 Task: Add a driver license screening question.
Action: Mouse moved to (651, 85)
Screenshot: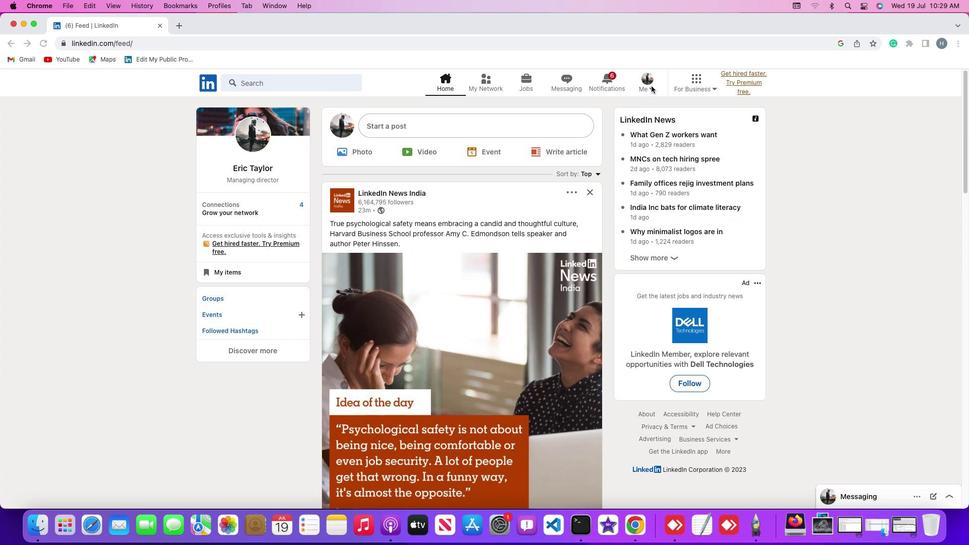 
Action: Mouse pressed left at (651, 85)
Screenshot: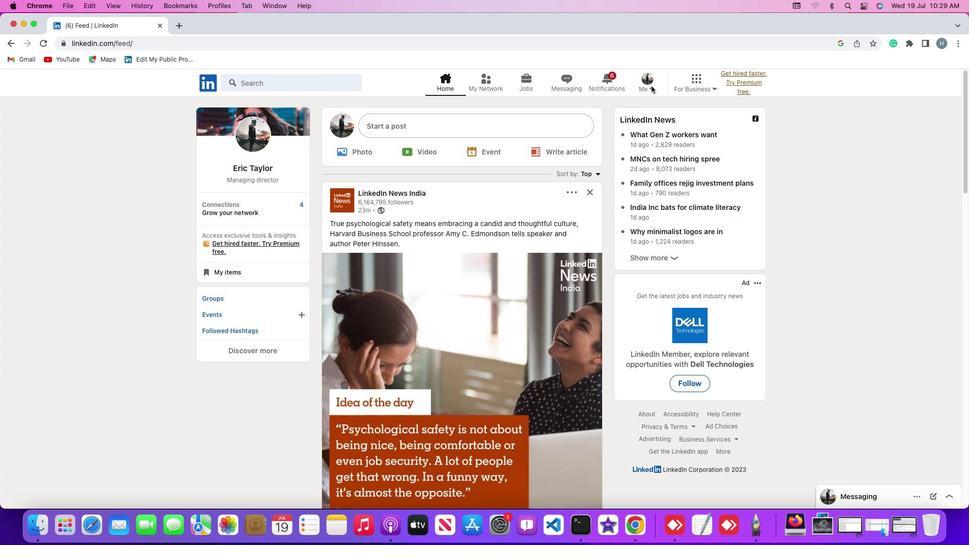 
Action: Mouse moved to (651, 87)
Screenshot: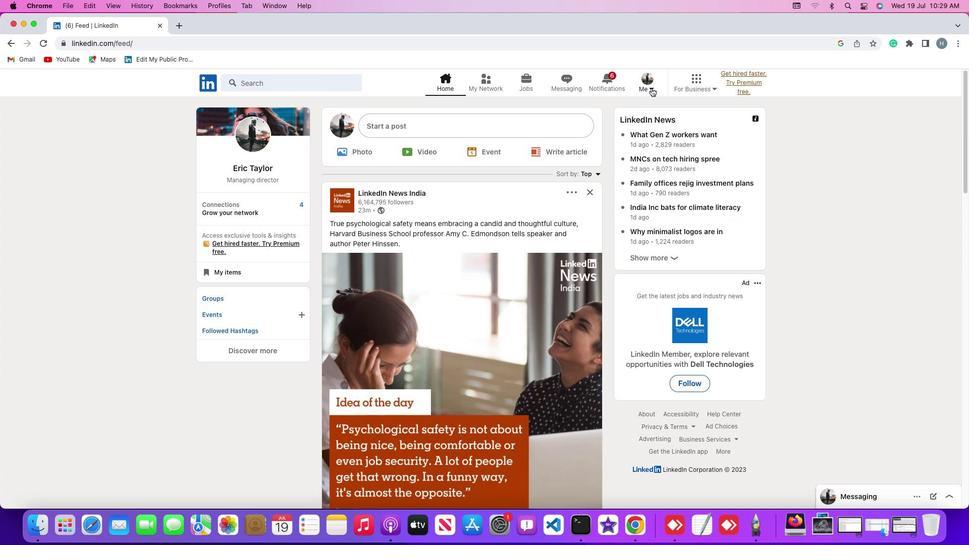 
Action: Mouse pressed left at (651, 87)
Screenshot: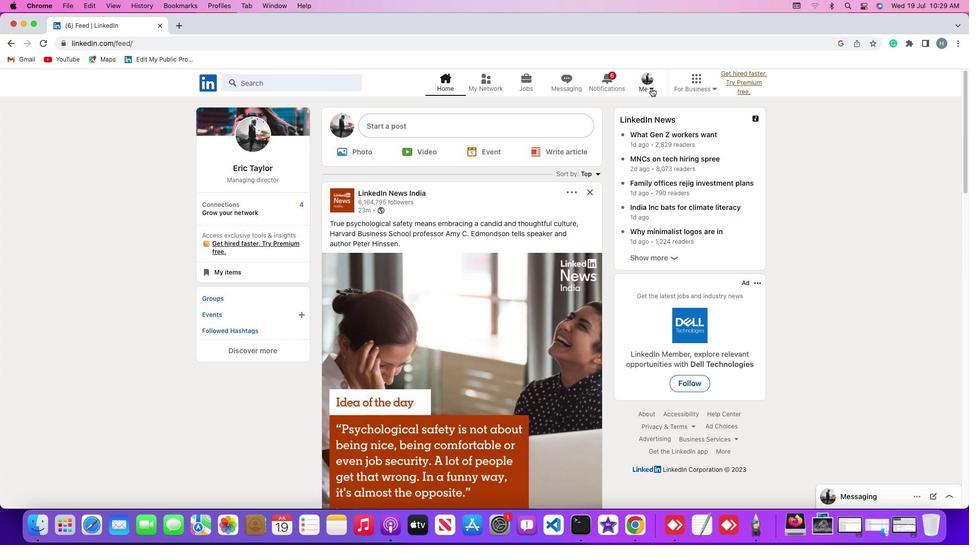 
Action: Mouse moved to (621, 139)
Screenshot: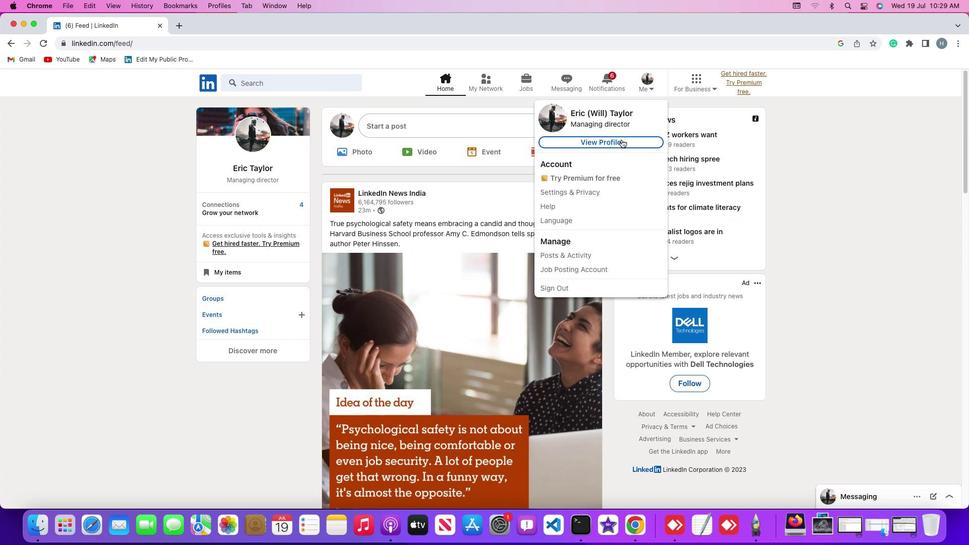 
Action: Mouse pressed left at (621, 139)
Screenshot: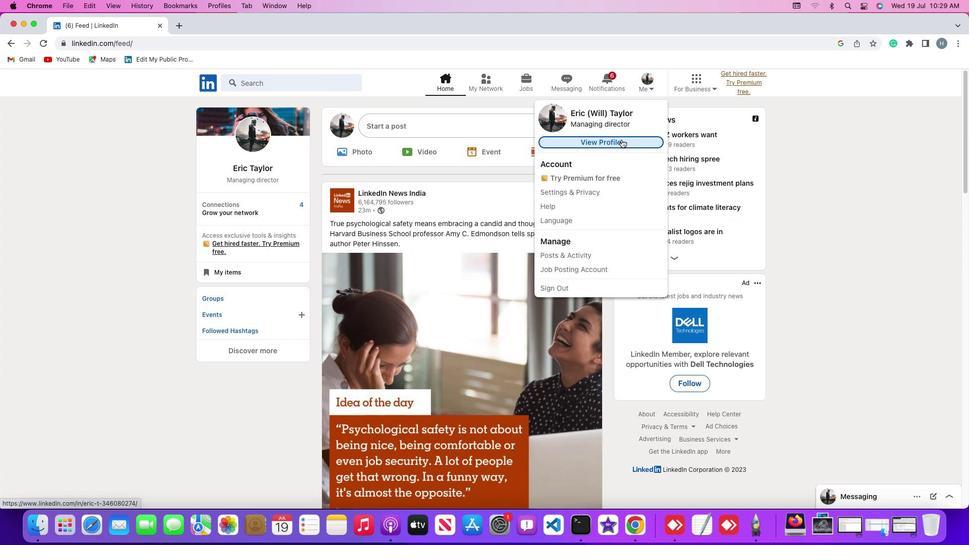
Action: Mouse moved to (243, 302)
Screenshot: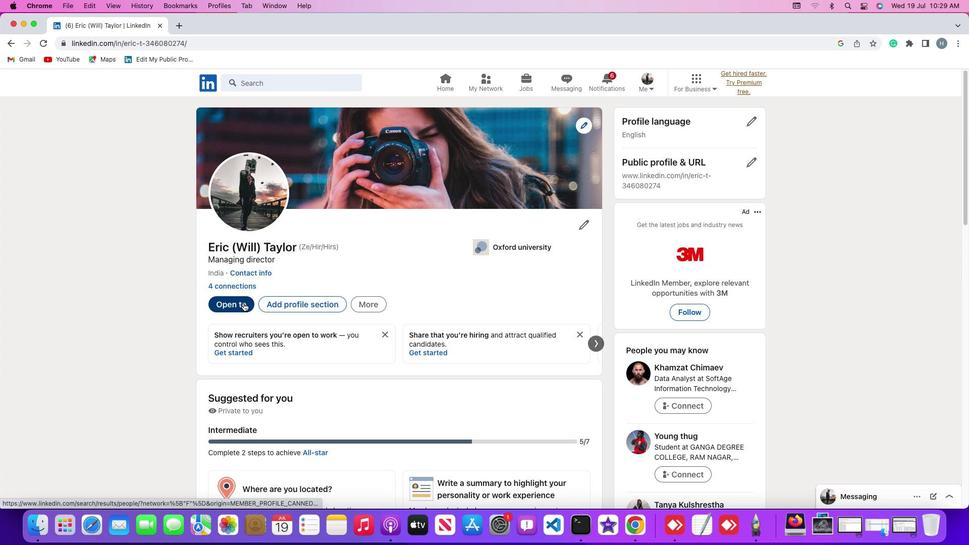
Action: Mouse pressed left at (243, 302)
Screenshot: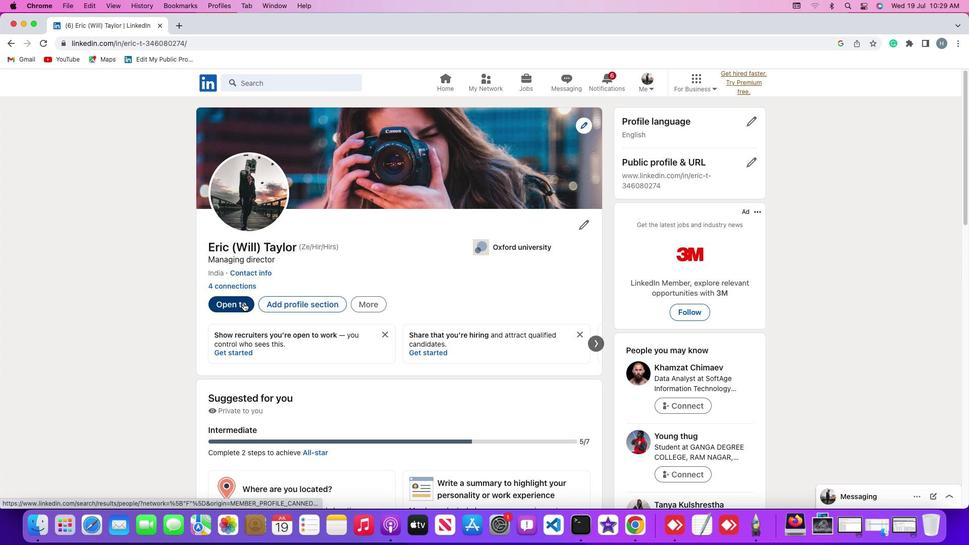 
Action: Mouse moved to (251, 372)
Screenshot: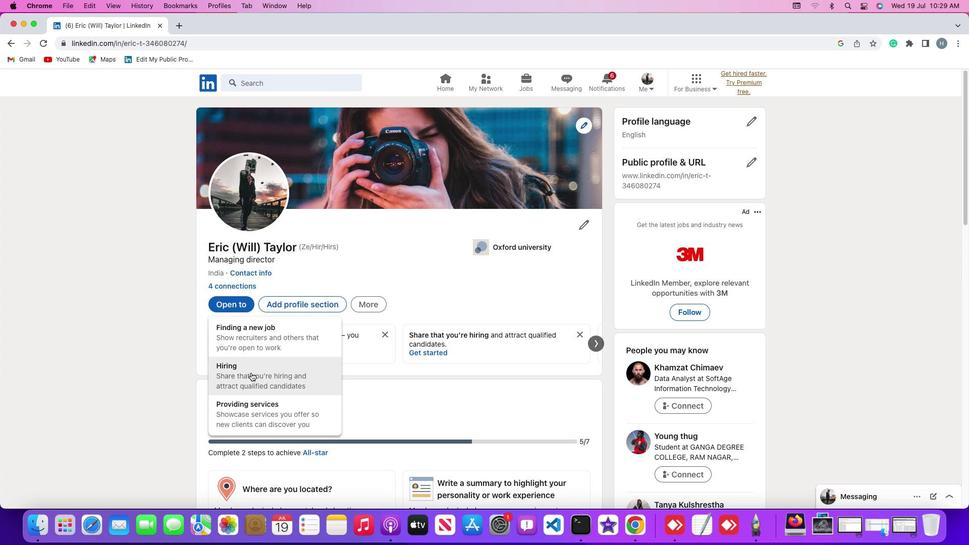 
Action: Mouse pressed left at (251, 372)
Screenshot: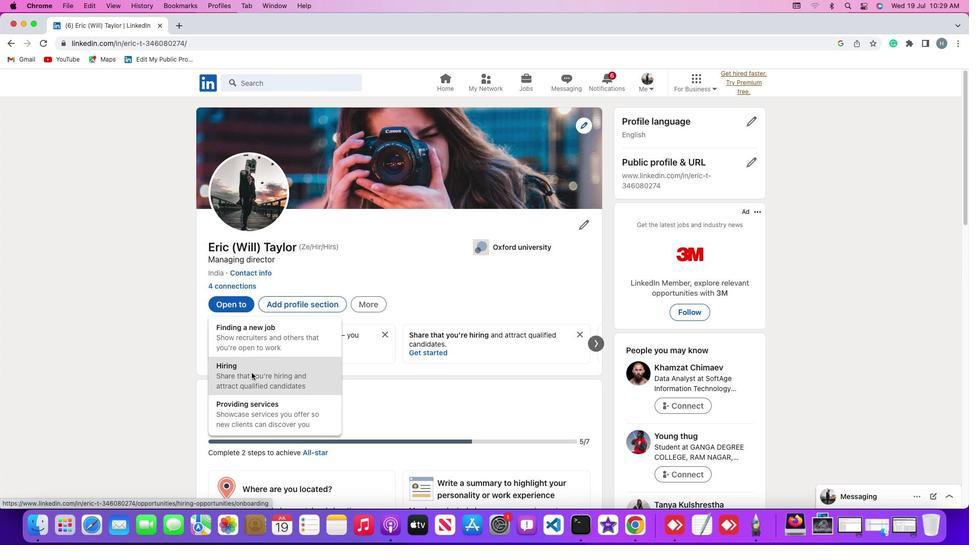 
Action: Mouse moved to (488, 348)
Screenshot: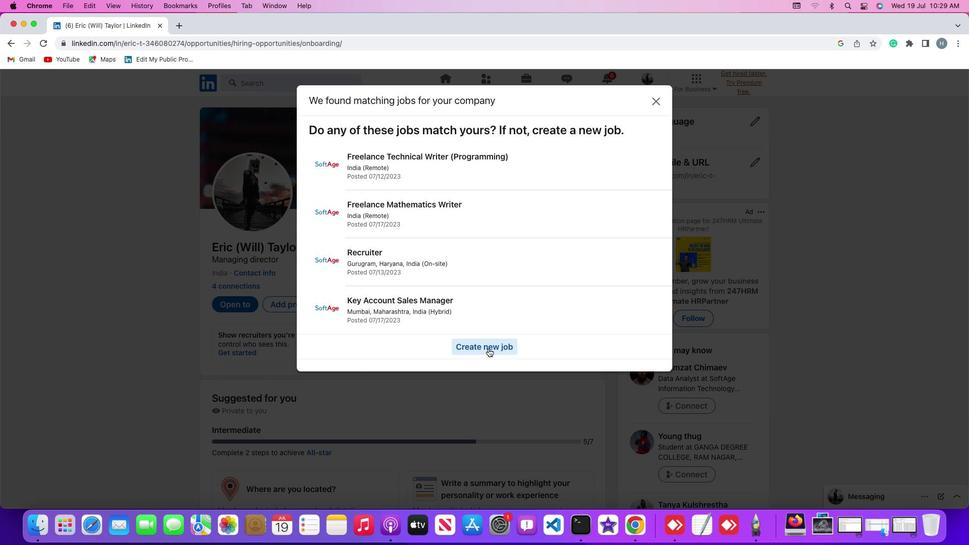 
Action: Mouse pressed left at (488, 348)
Screenshot: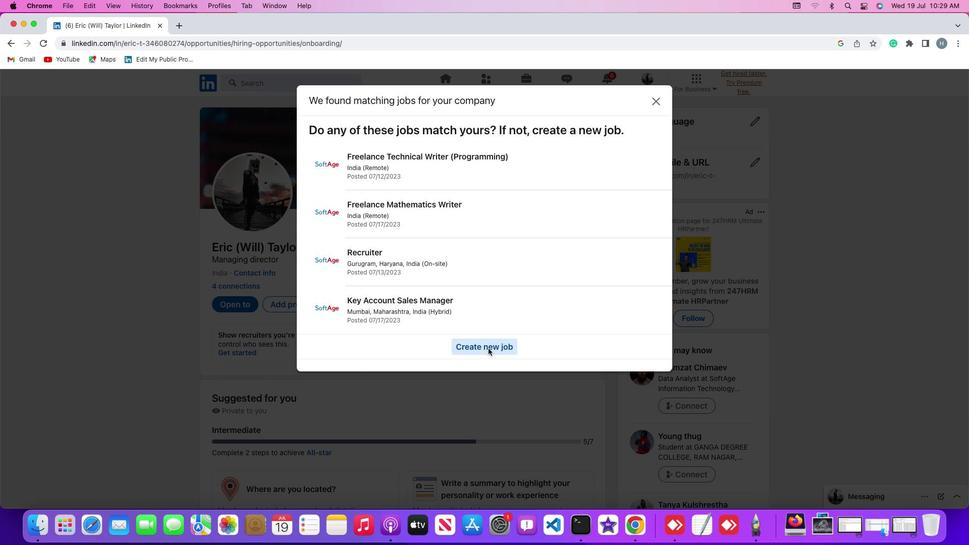 
Action: Mouse moved to (640, 355)
Screenshot: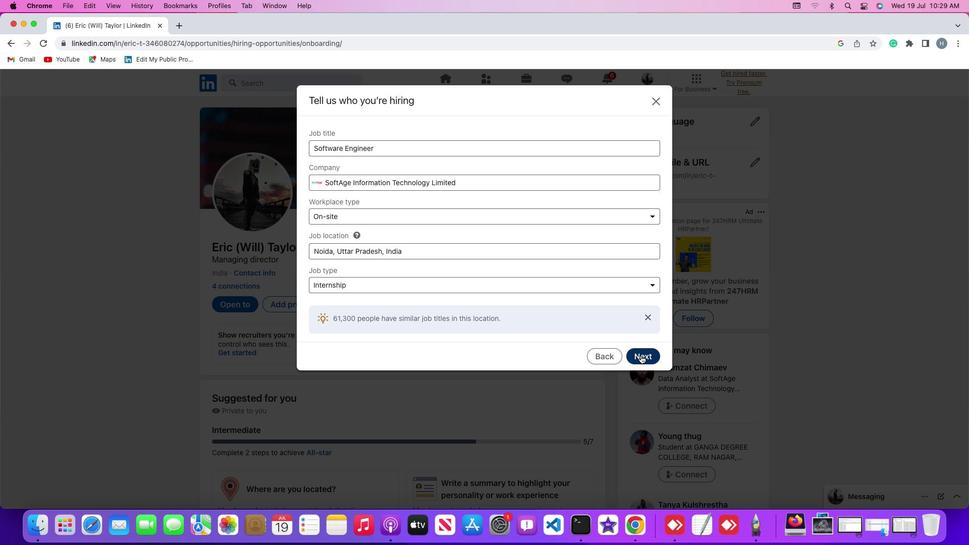 
Action: Mouse pressed left at (640, 355)
Screenshot: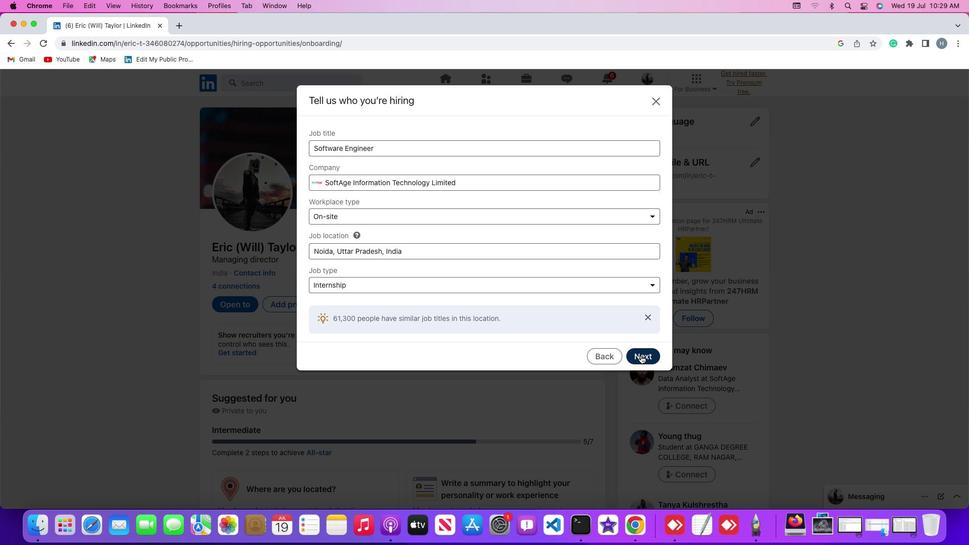
Action: Mouse moved to (459, 354)
Screenshot: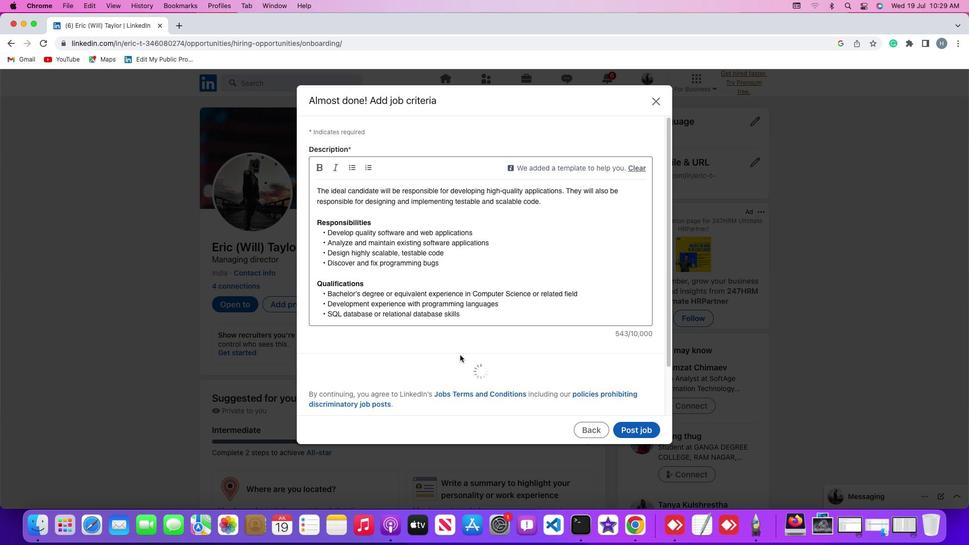 
Action: Mouse scrolled (459, 354) with delta (0, 0)
Screenshot: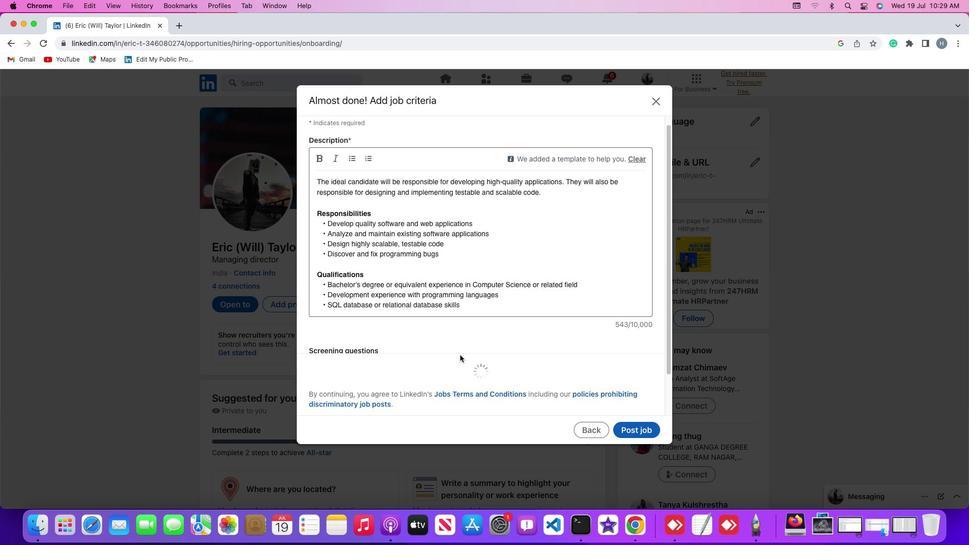
Action: Mouse scrolled (459, 354) with delta (0, 0)
Screenshot: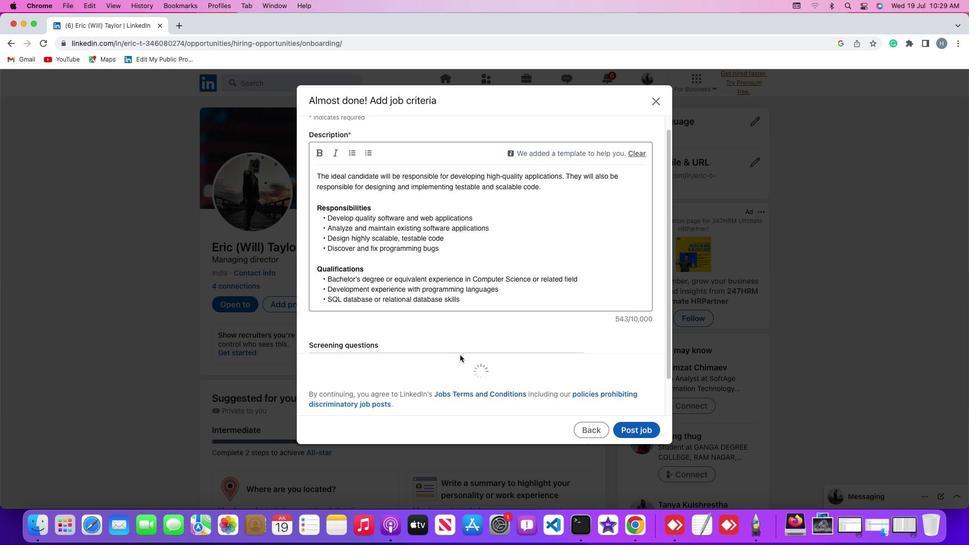 
Action: Mouse scrolled (459, 354) with delta (0, -1)
Screenshot: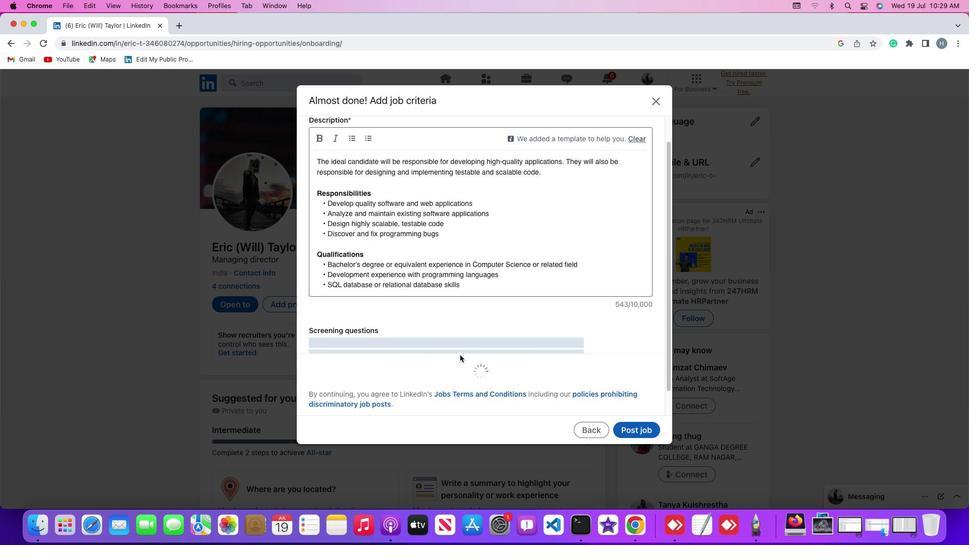 
Action: Mouse scrolled (459, 354) with delta (0, -2)
Screenshot: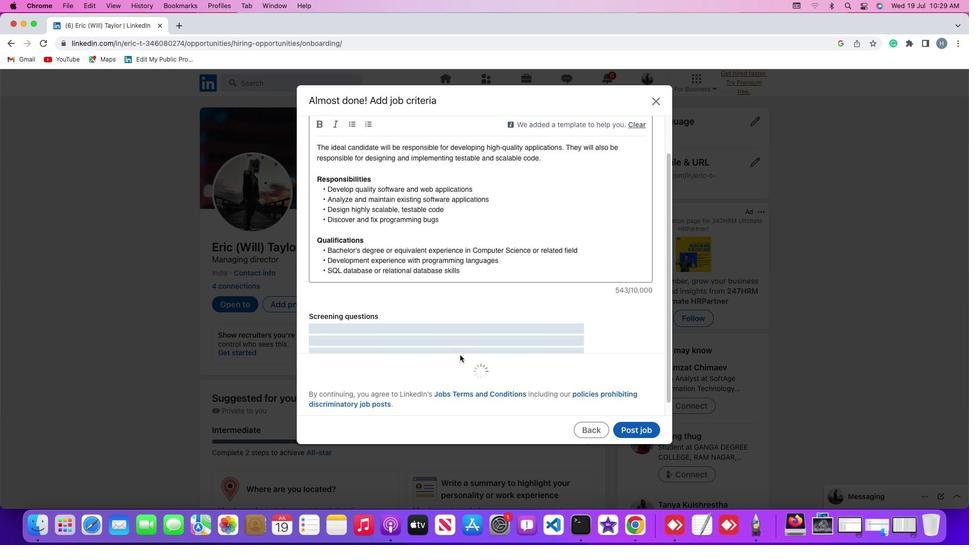 
Action: Mouse scrolled (459, 354) with delta (0, -2)
Screenshot: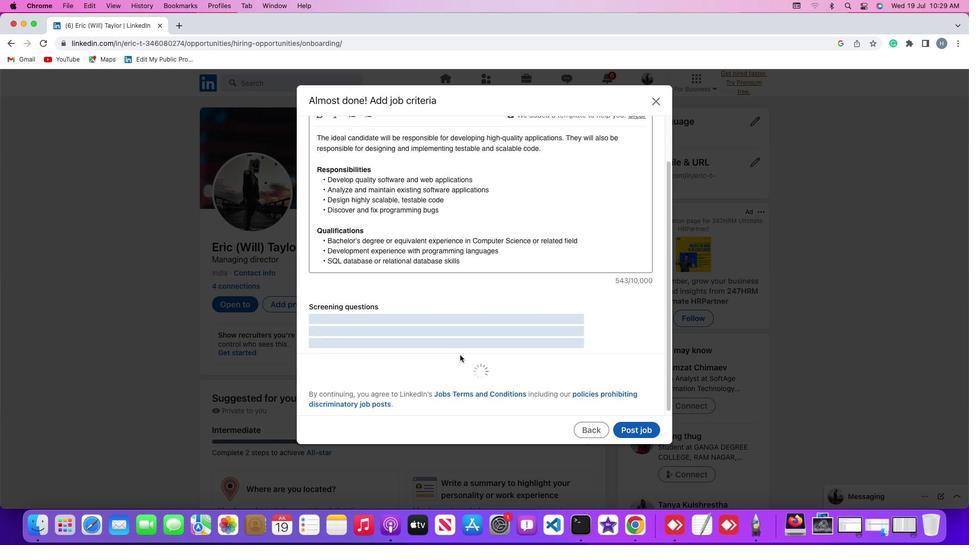 
Action: Mouse moved to (369, 333)
Screenshot: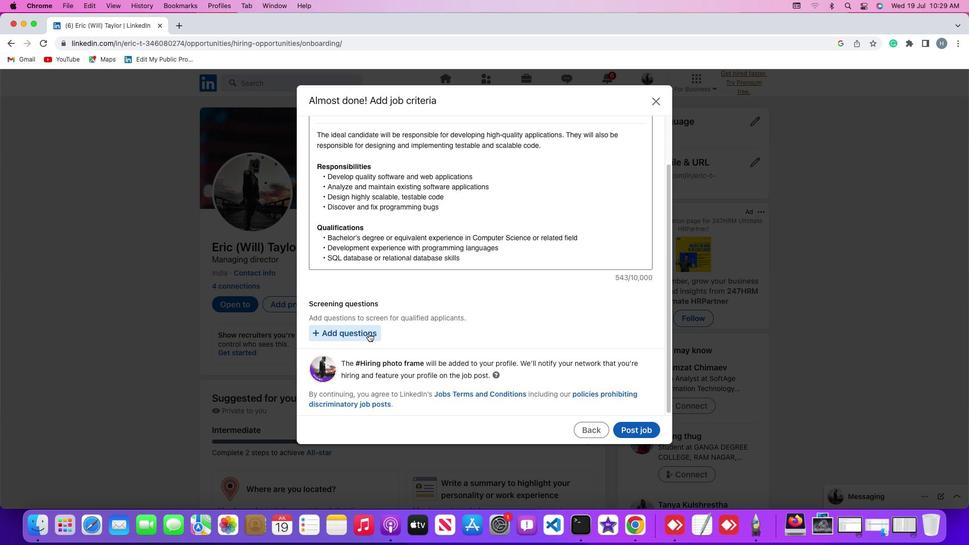 
Action: Mouse pressed left at (369, 333)
Screenshot: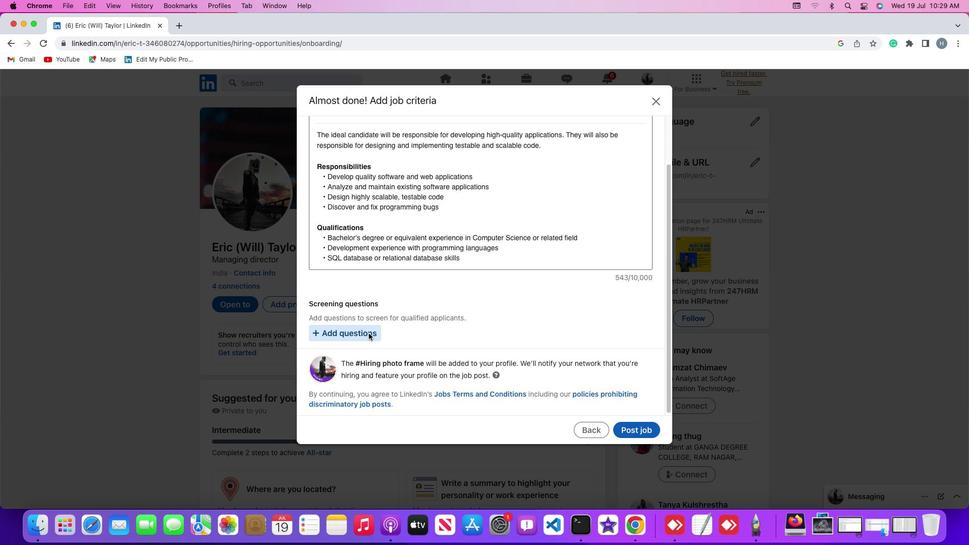 
Action: Mouse moved to (360, 151)
Screenshot: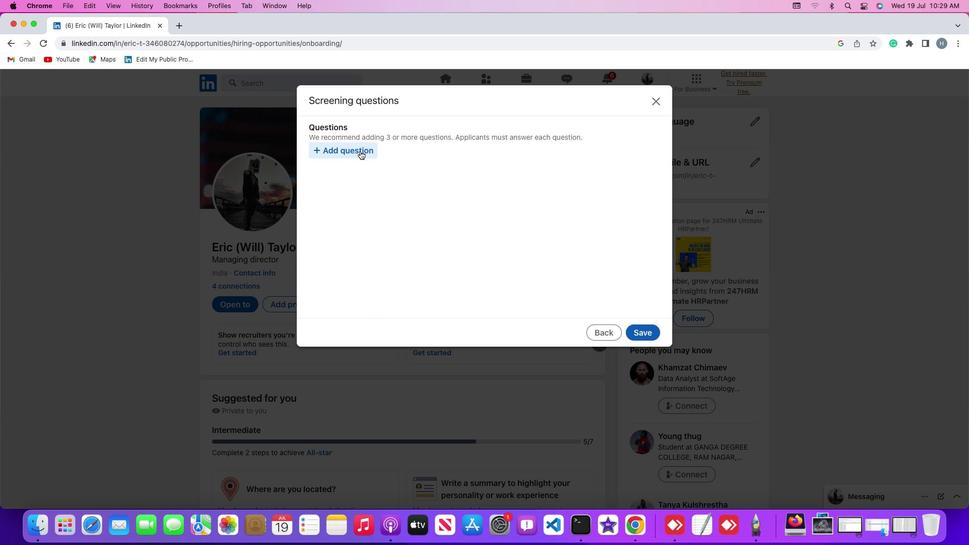 
Action: Mouse pressed left at (360, 151)
Screenshot: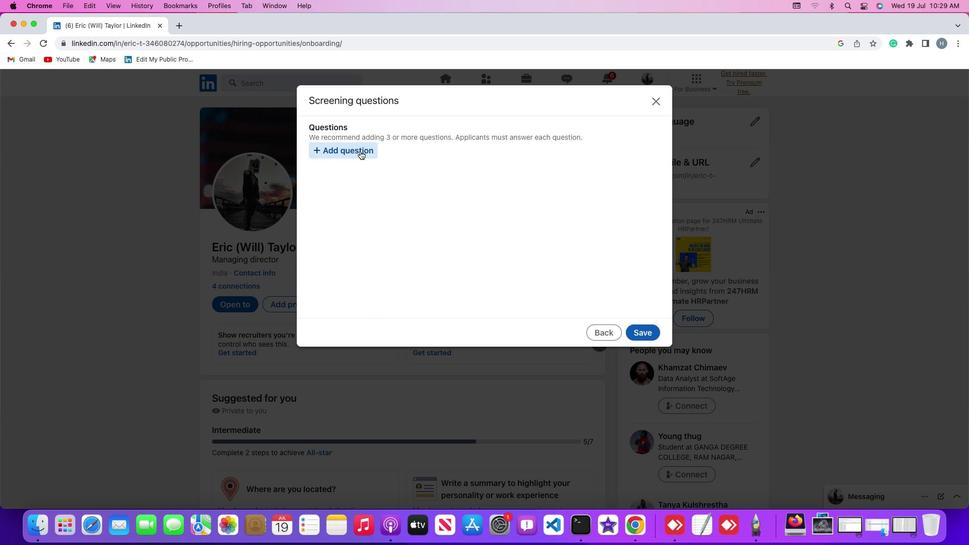 
Action: Mouse moved to (366, 201)
Screenshot: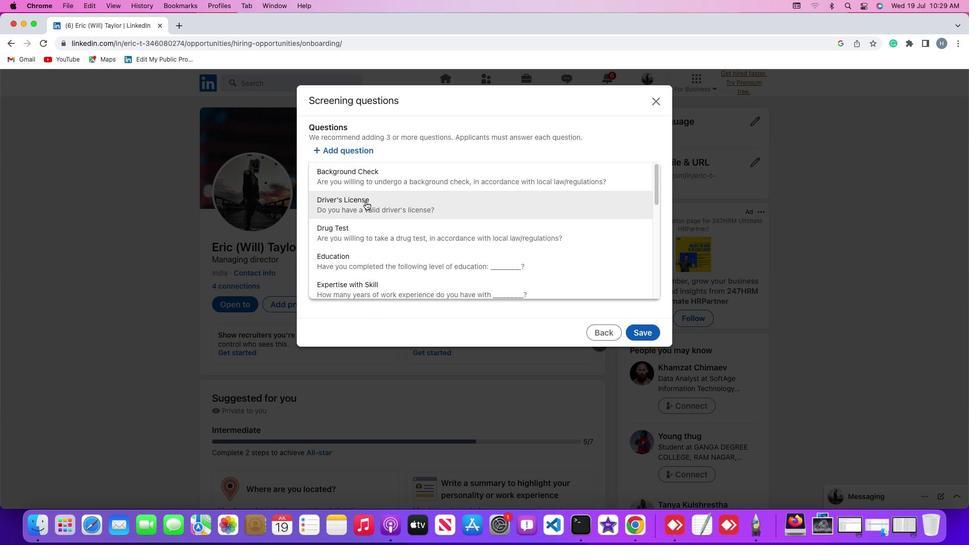 
Action: Mouse pressed left at (366, 201)
Screenshot: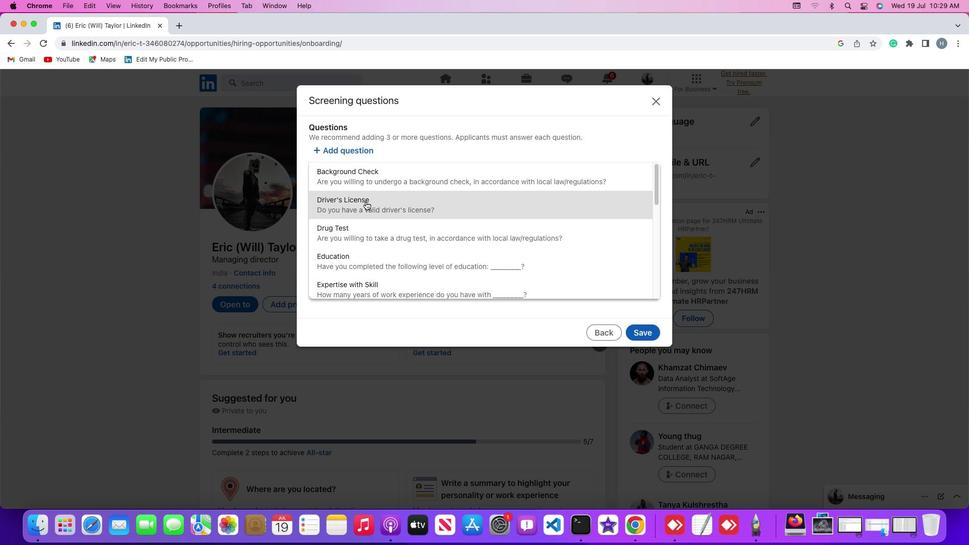 
Action: Mouse moved to (439, 252)
Screenshot: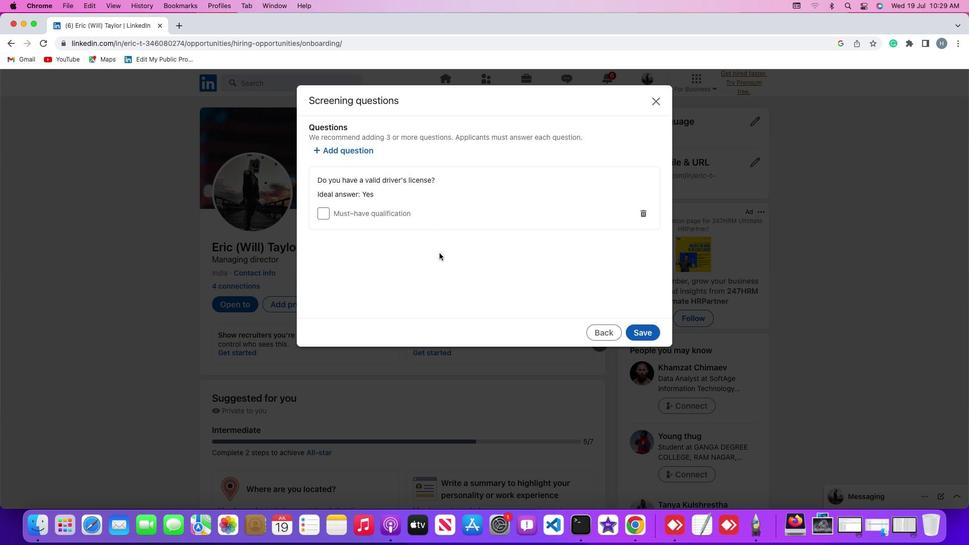
